 Task: In the  document dashboard.html Insert the command  'Editing'Email the file to   'softage2@softage.net', with message attached Time-Sensitive: I kindly ask you to go through the email I've sent as soon as possible. and file type: HTML
Action: Mouse moved to (871, 77)
Screenshot: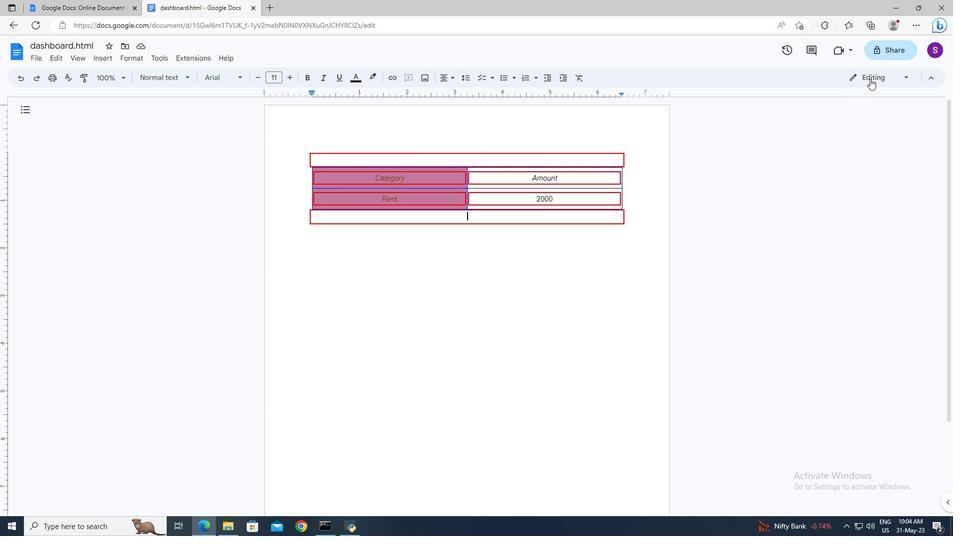 
Action: Mouse pressed left at (871, 77)
Screenshot: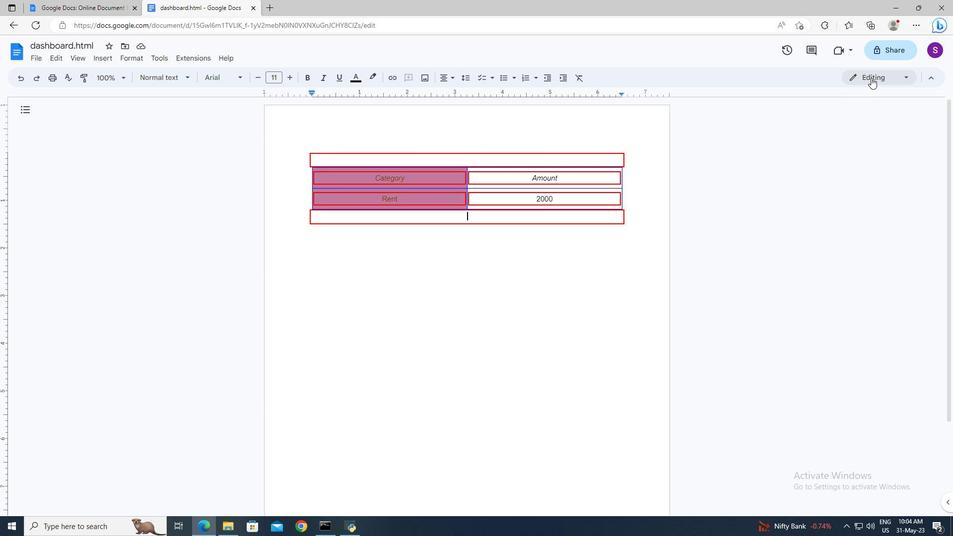 
Action: Mouse moved to (832, 102)
Screenshot: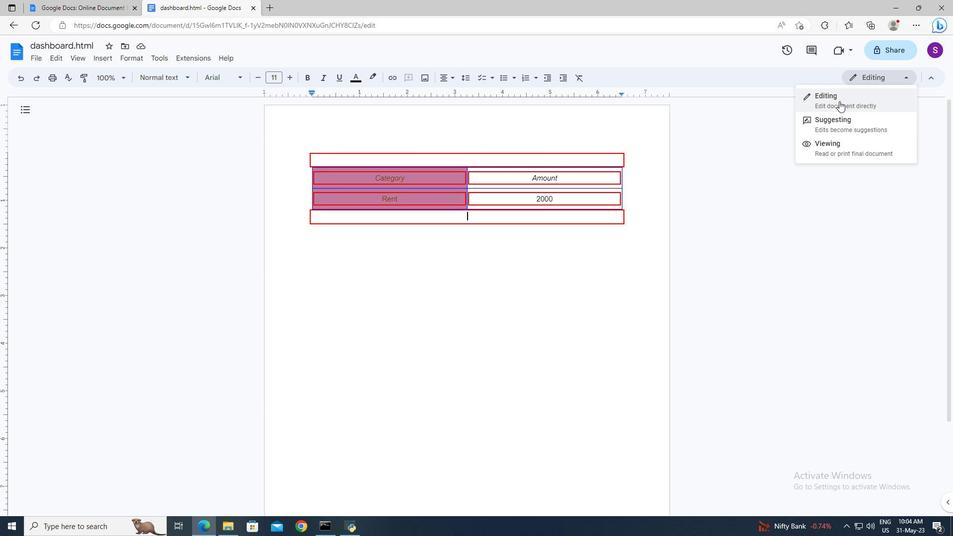 
Action: Mouse pressed left at (832, 102)
Screenshot: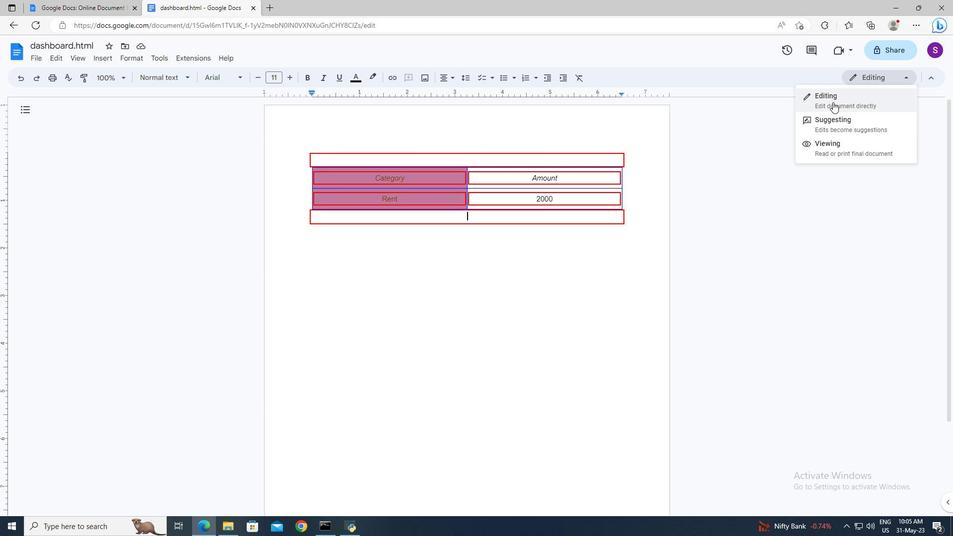 
Action: Mouse moved to (39, 59)
Screenshot: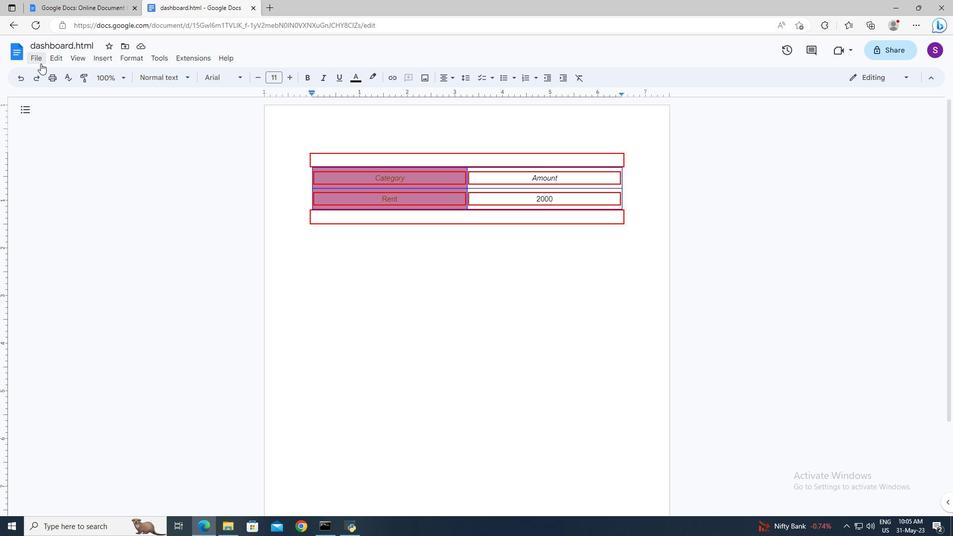 
Action: Mouse pressed left at (39, 59)
Screenshot: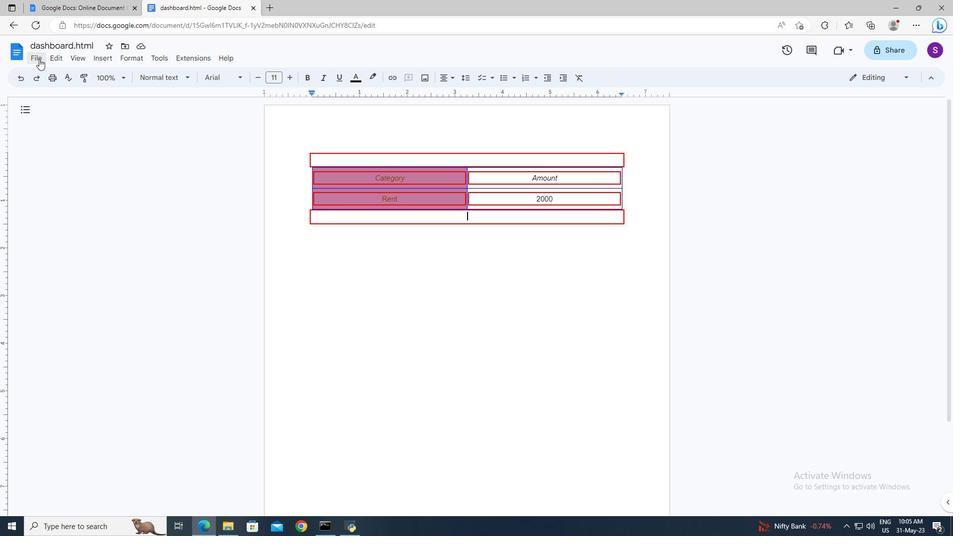 
Action: Mouse moved to (205, 149)
Screenshot: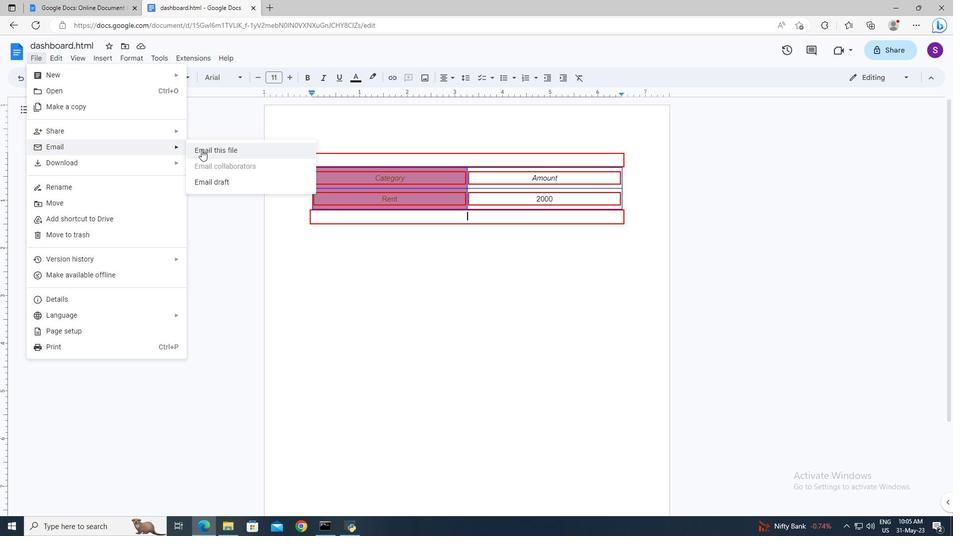 
Action: Mouse pressed left at (205, 149)
Screenshot: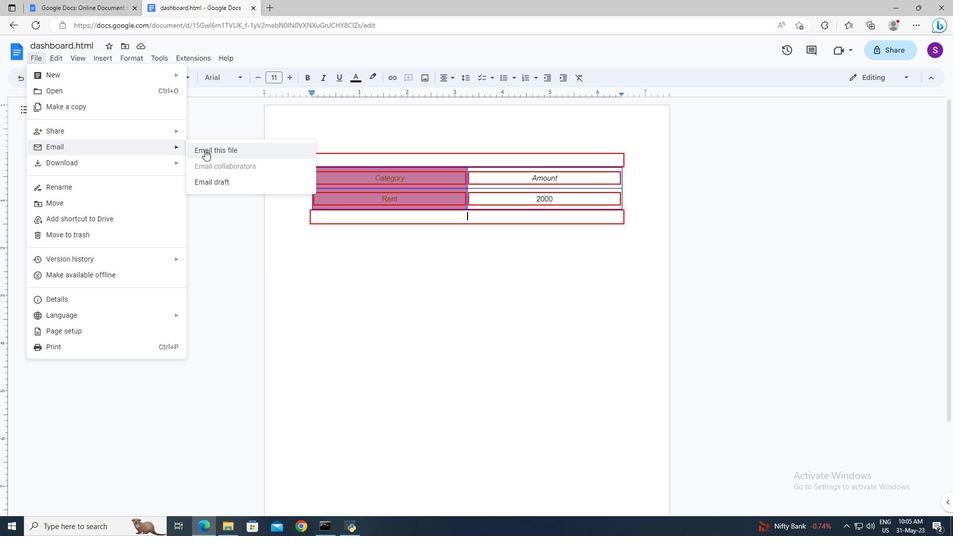 
Action: Mouse moved to (383, 214)
Screenshot: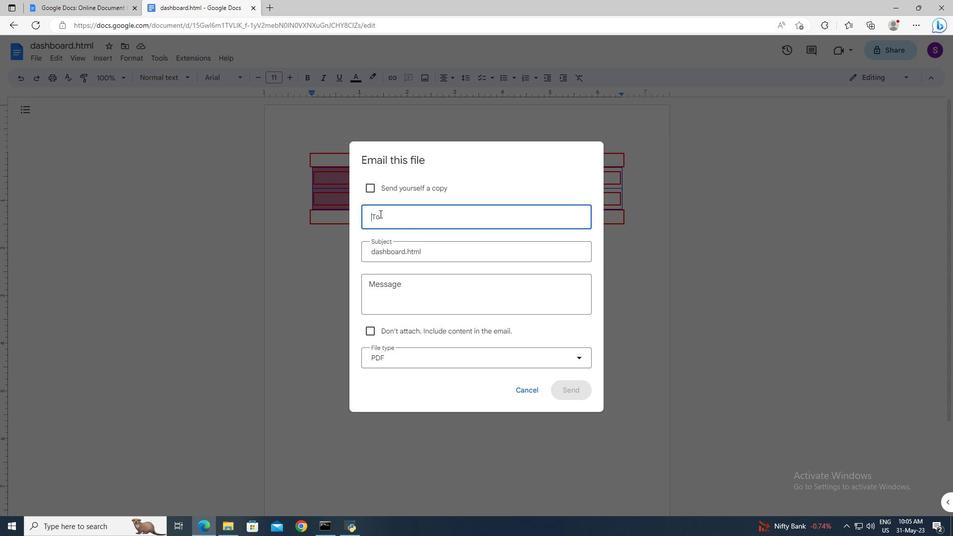 
Action: Mouse pressed left at (383, 214)
Screenshot: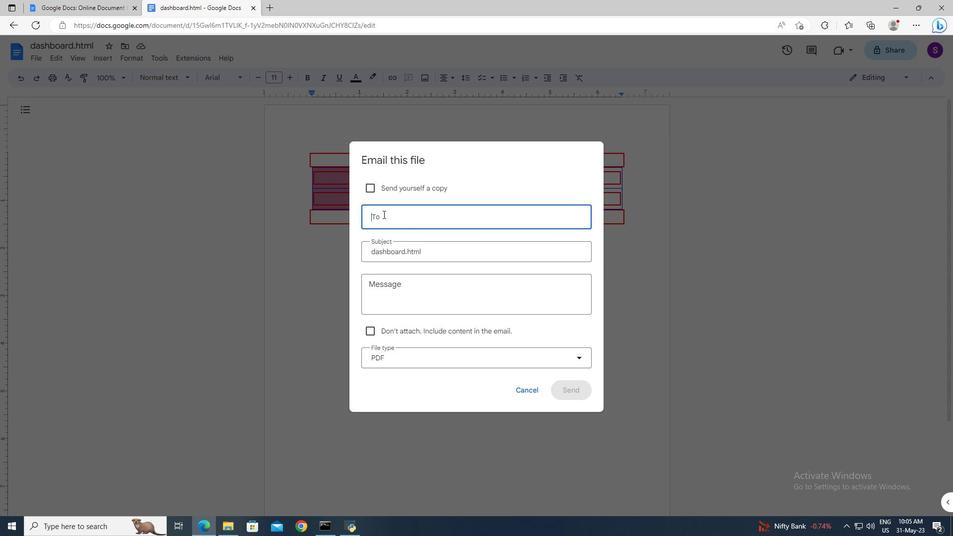 
Action: Mouse moved to (376, 215)
Screenshot: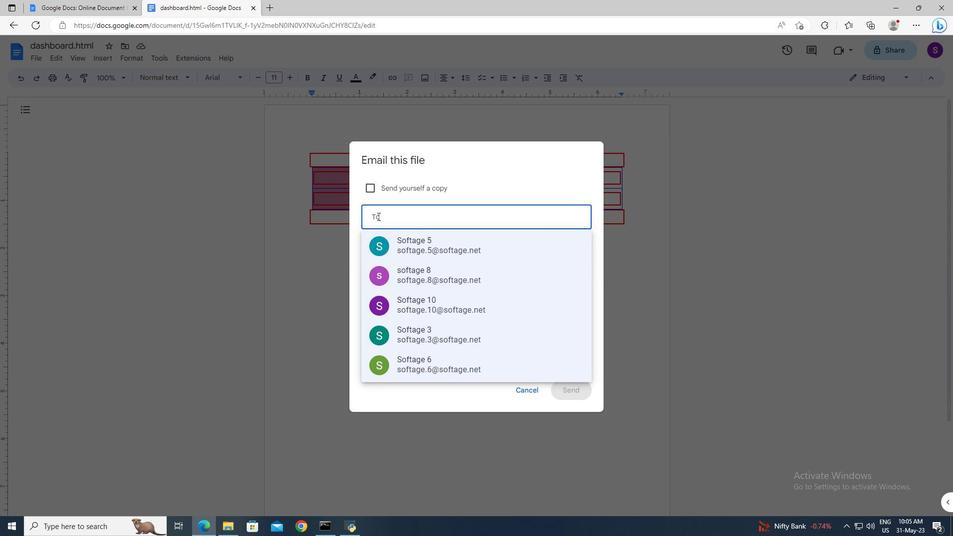 
Action: Key pressed softage2<Key.shift><Key.shift><Key.shift><Key.shift><Key.shift><Key.shift><Key.shift><Key.shift><Key.shift><Key.shift>@softage.net<Key.enter>
Screenshot: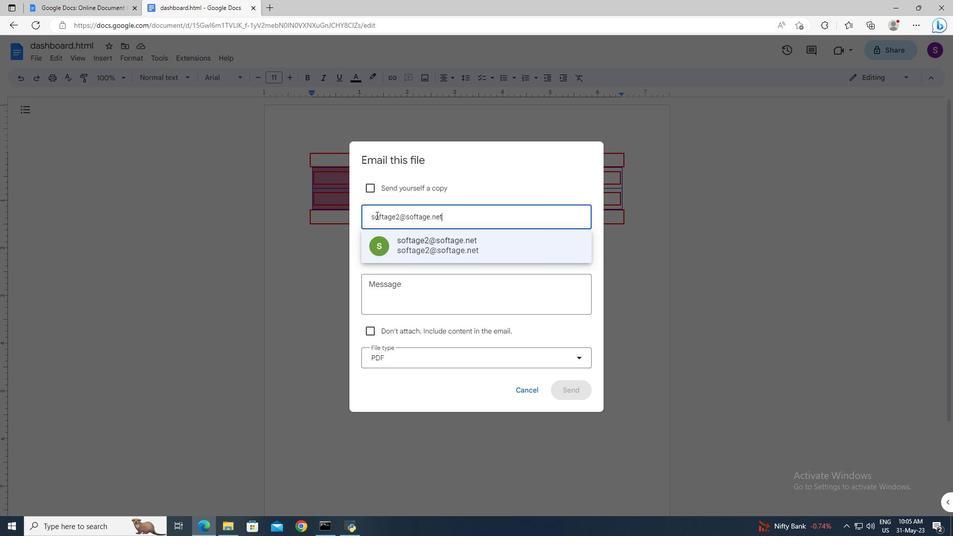 
Action: Mouse moved to (380, 290)
Screenshot: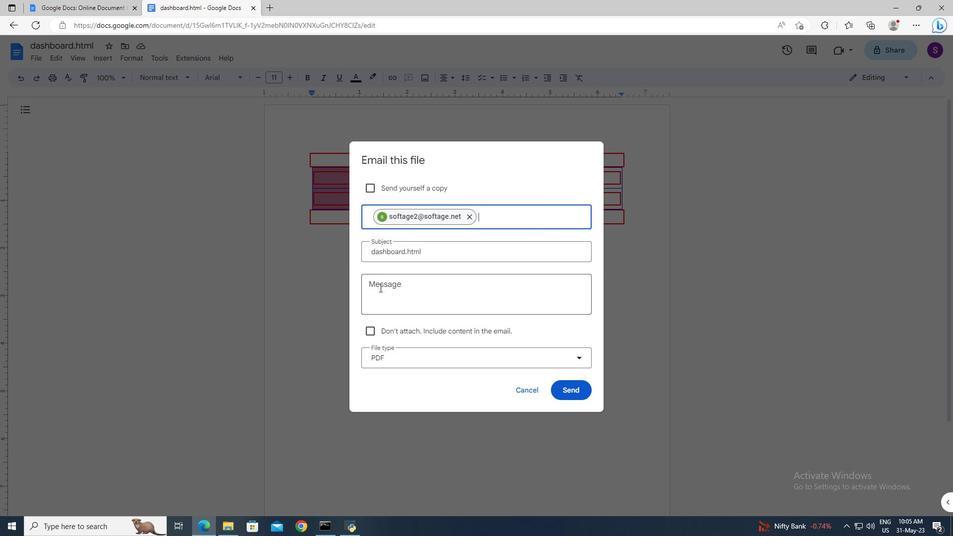 
Action: Mouse pressed left at (380, 290)
Screenshot: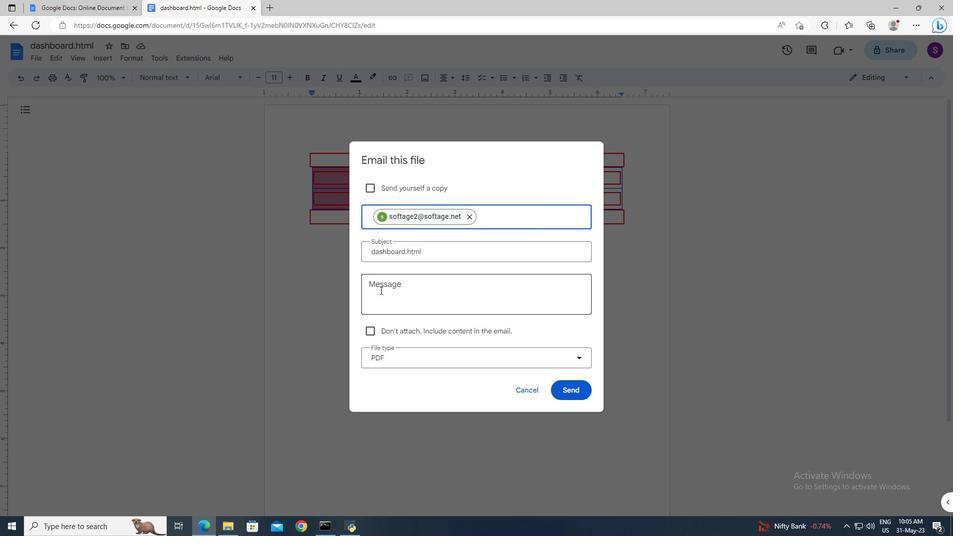 
Action: Key pressed <Key.shift>Time-<Key.shift_r>Sensitive<Key.shift>:<Key.space><Key.shift>I<Key.space>kindly<Key.space>ask<Key.space>you<Key.space>to<Key.space>go<Key.space>through<Key.space>the<Key.space>email<Key.space><Key.shift>I've<Key.space>sent<Key.space>as<Key.space>soon<Key.space>as<Key.space>possible.
Screenshot: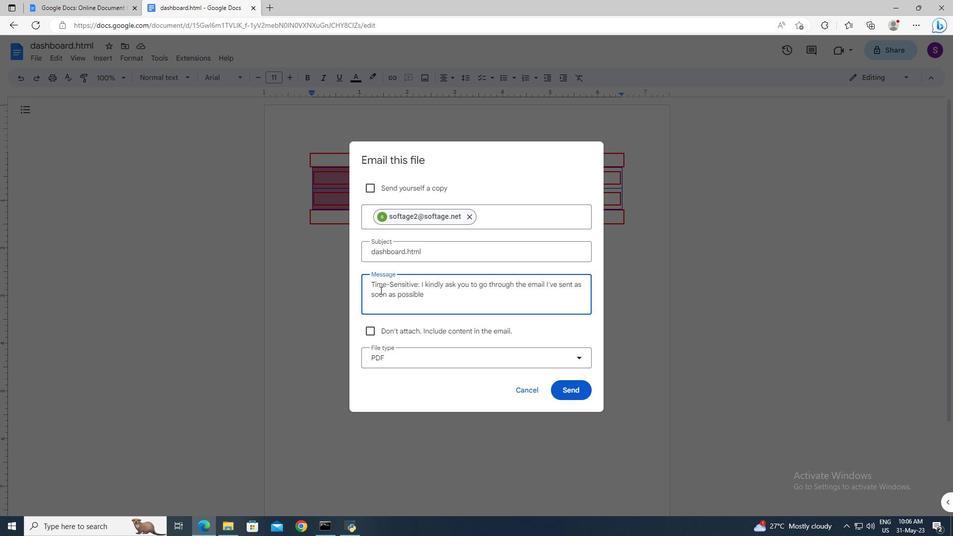 
Action: Mouse moved to (409, 356)
Screenshot: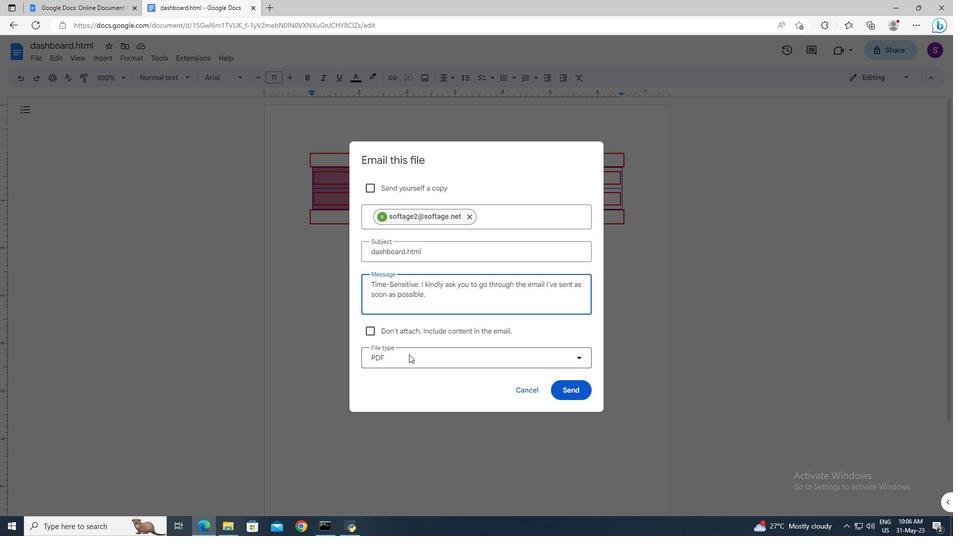 
Action: Mouse pressed left at (409, 356)
Screenshot: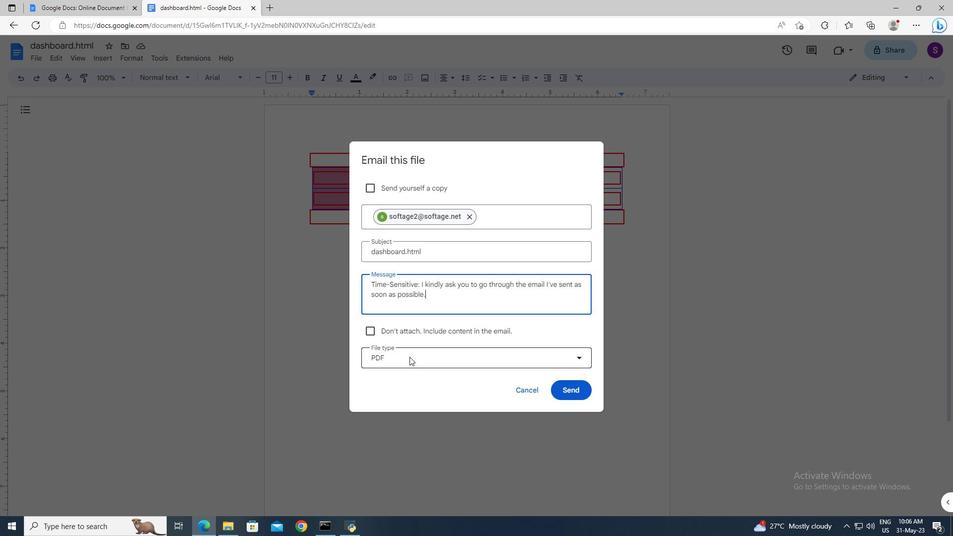 
Action: Mouse moved to (412, 427)
Screenshot: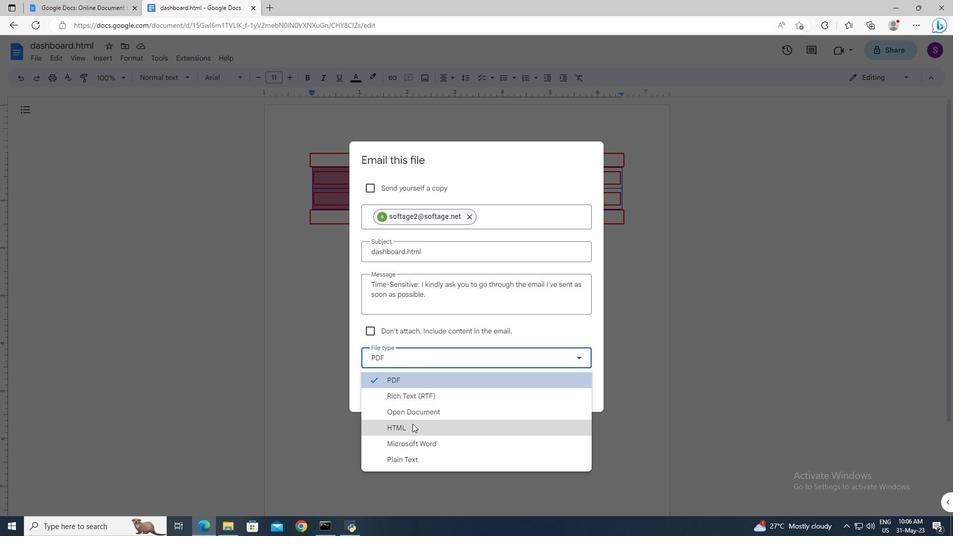 
Action: Mouse pressed left at (412, 427)
Screenshot: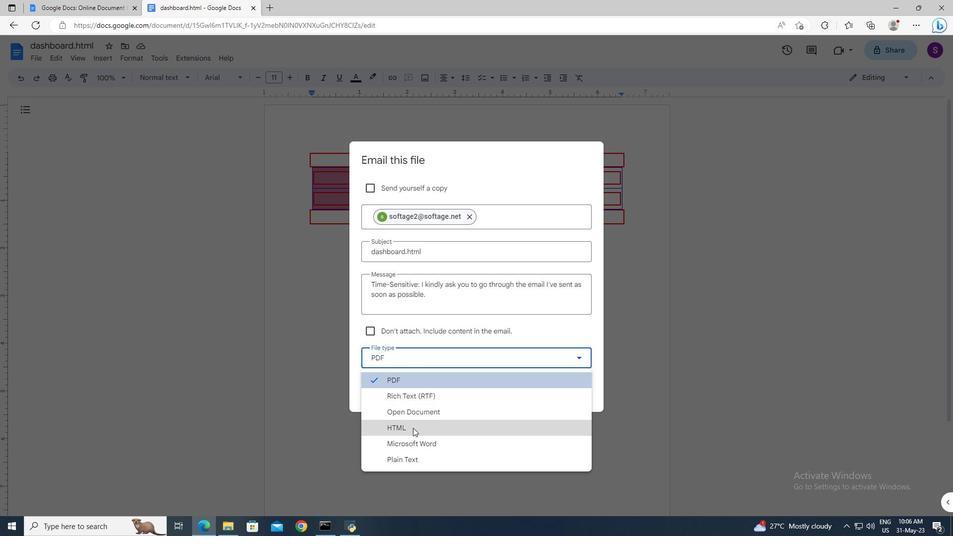 
Action: Mouse moved to (566, 392)
Screenshot: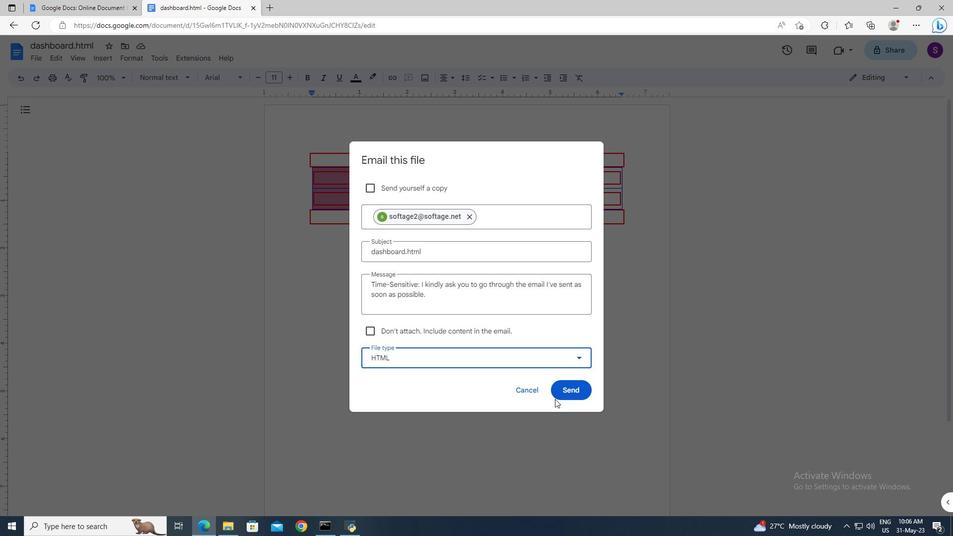 
Action: Mouse pressed left at (566, 392)
Screenshot: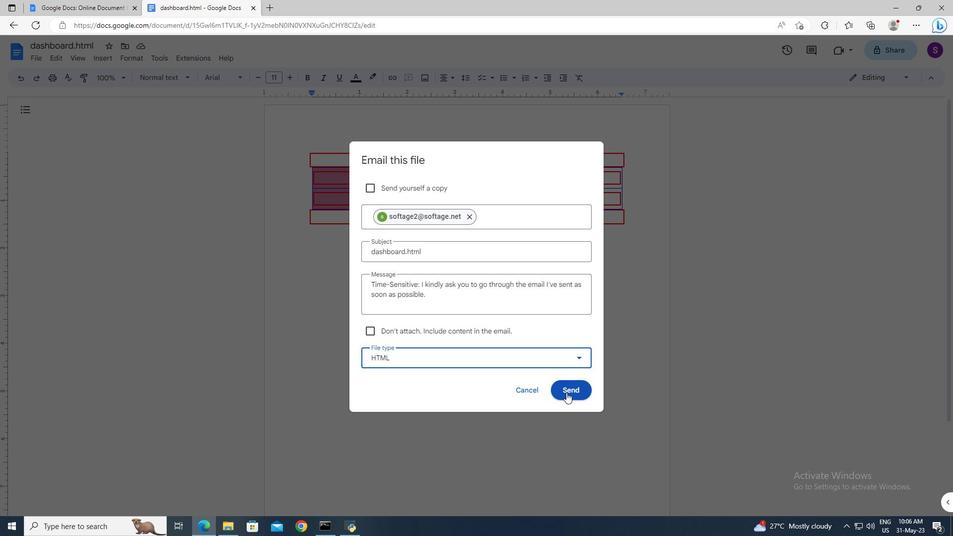 
Action: Mouse moved to (566, 392)
Screenshot: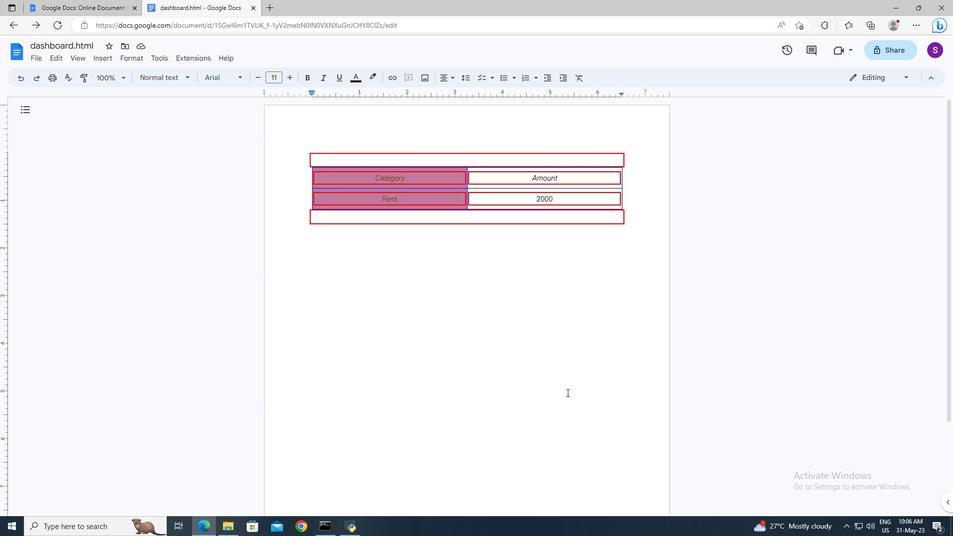 
